 Task: Look for products in the category "Prenatal Vitamins" from Garden Of Life only.
Action: Mouse moved to (272, 125)
Screenshot: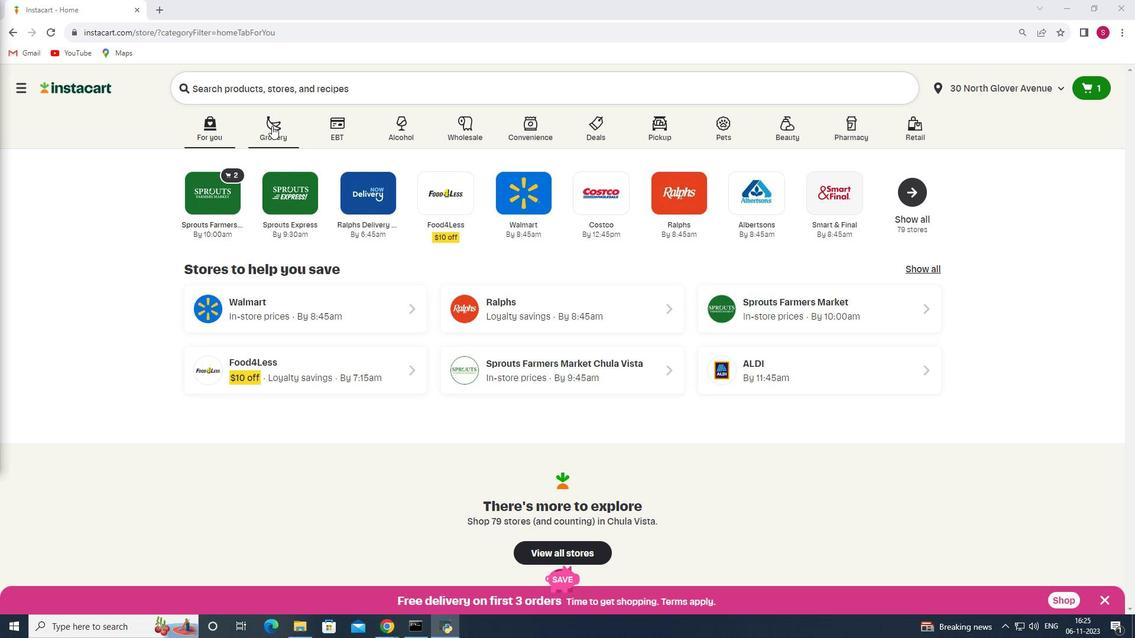 
Action: Mouse pressed left at (272, 125)
Screenshot: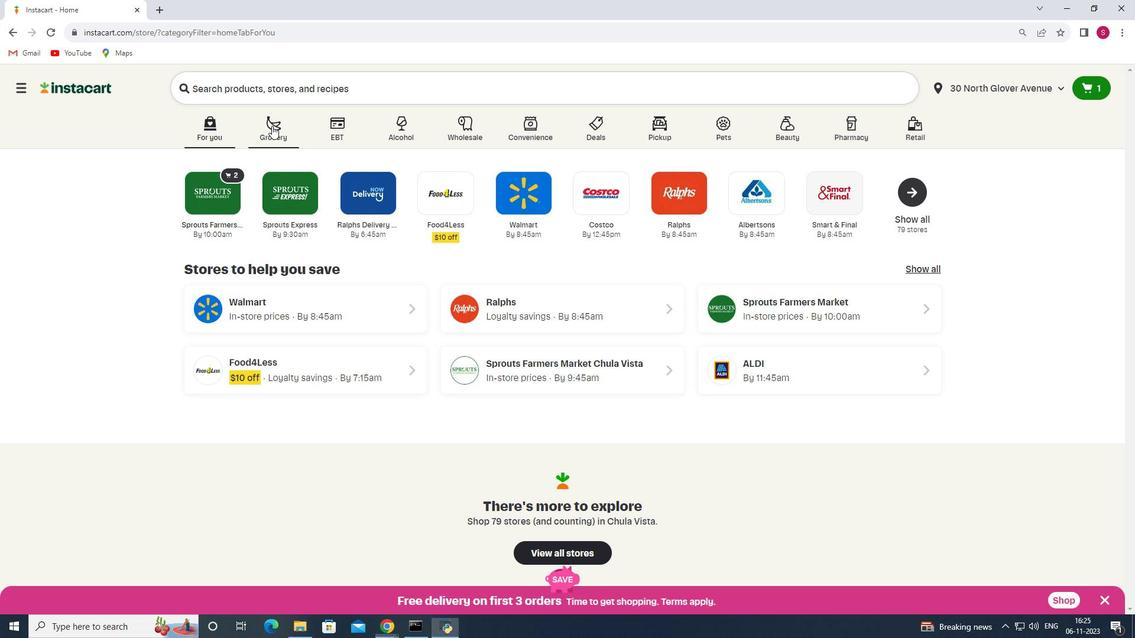 
Action: Mouse moved to (277, 338)
Screenshot: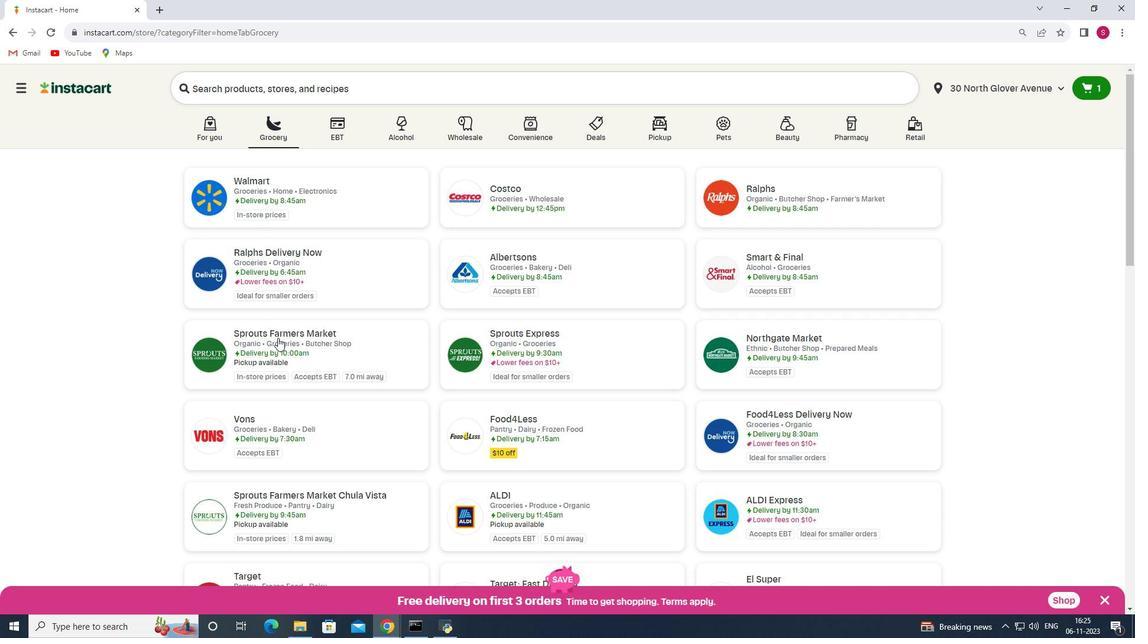 
Action: Mouse pressed left at (277, 338)
Screenshot: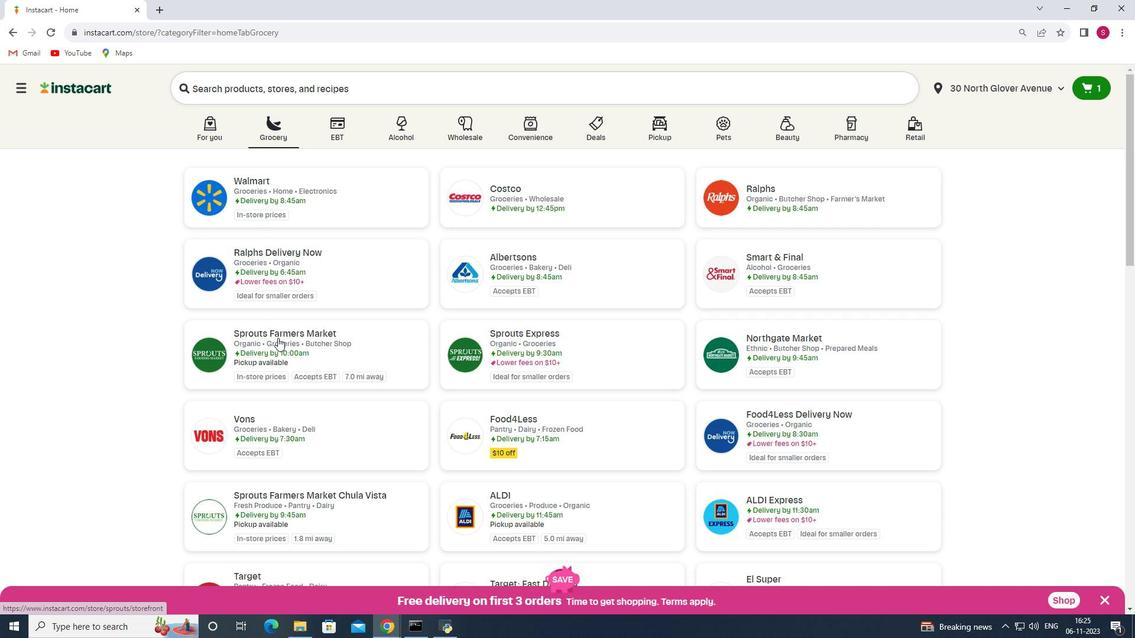 
Action: Mouse moved to (78, 337)
Screenshot: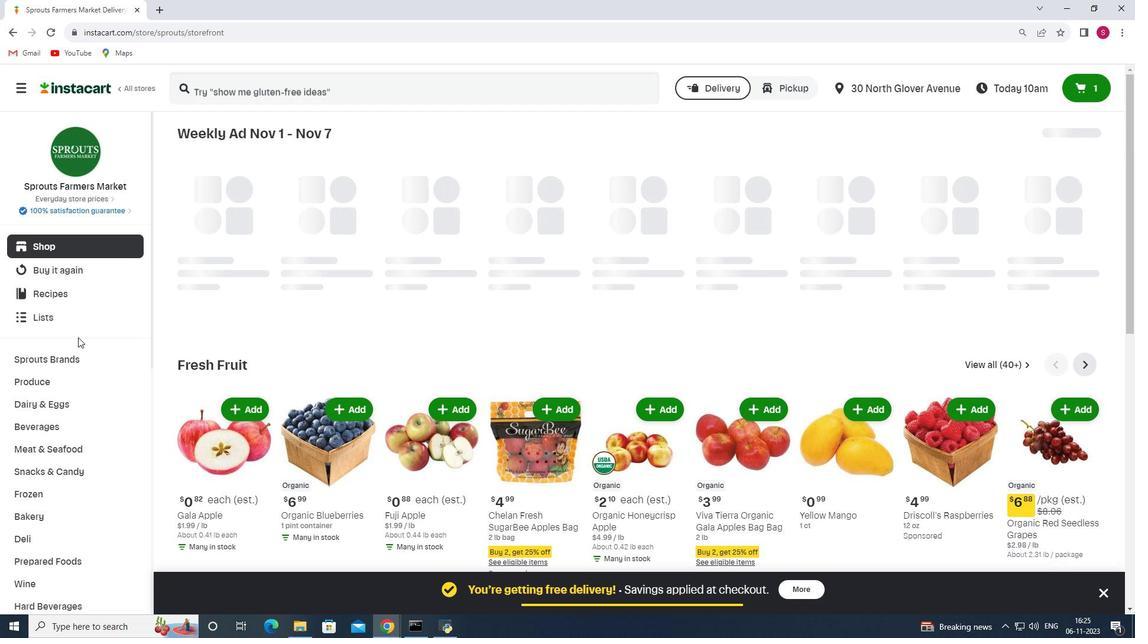 
Action: Mouse scrolled (78, 337) with delta (0, 0)
Screenshot: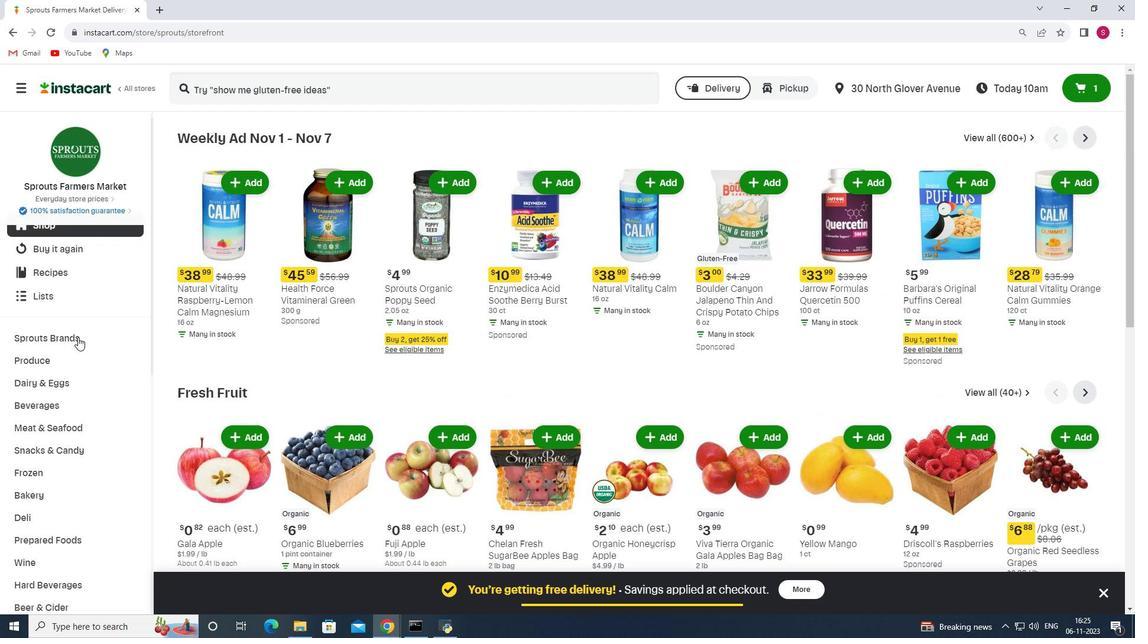 
Action: Mouse scrolled (78, 337) with delta (0, 0)
Screenshot: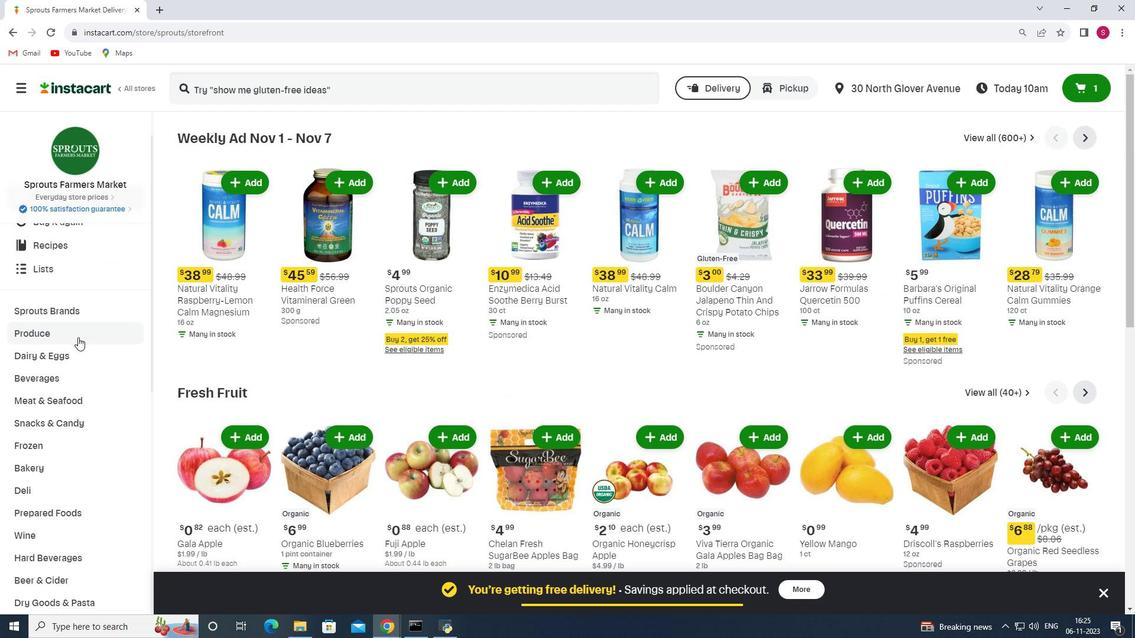 
Action: Mouse scrolled (78, 337) with delta (0, 0)
Screenshot: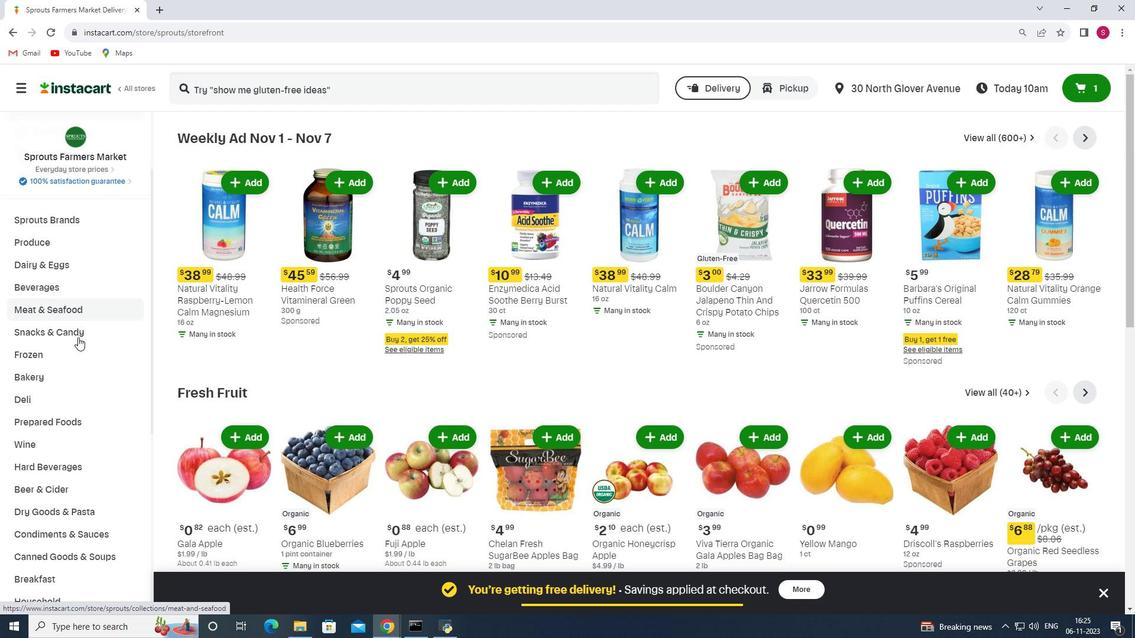 
Action: Mouse scrolled (78, 337) with delta (0, 0)
Screenshot: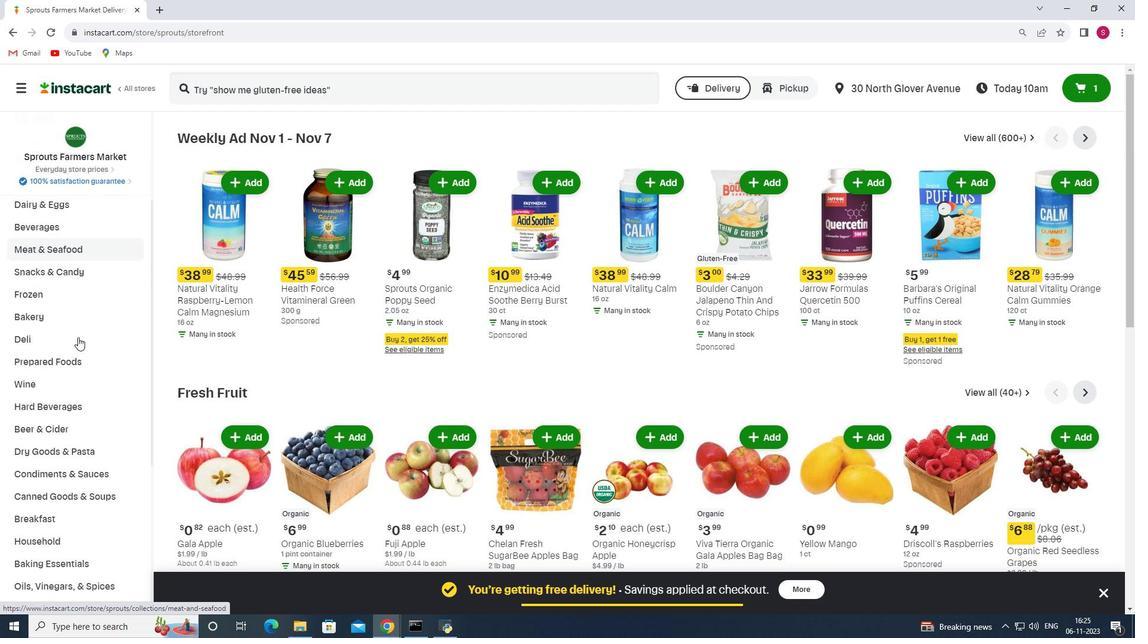 
Action: Mouse scrolled (78, 337) with delta (0, 0)
Screenshot: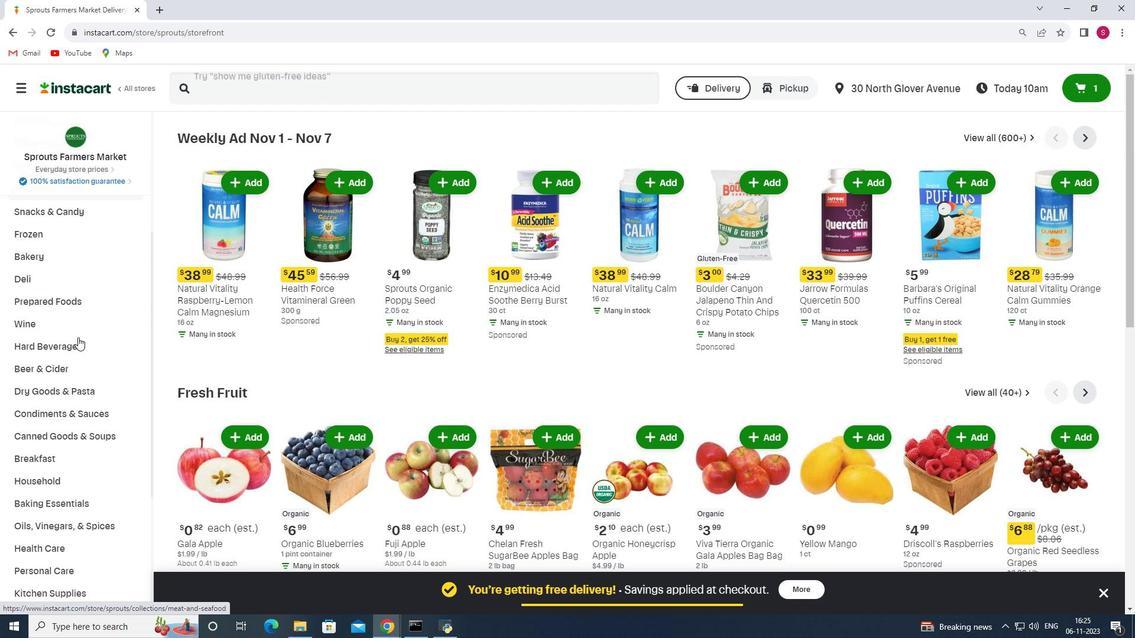 
Action: Mouse scrolled (78, 337) with delta (0, 0)
Screenshot: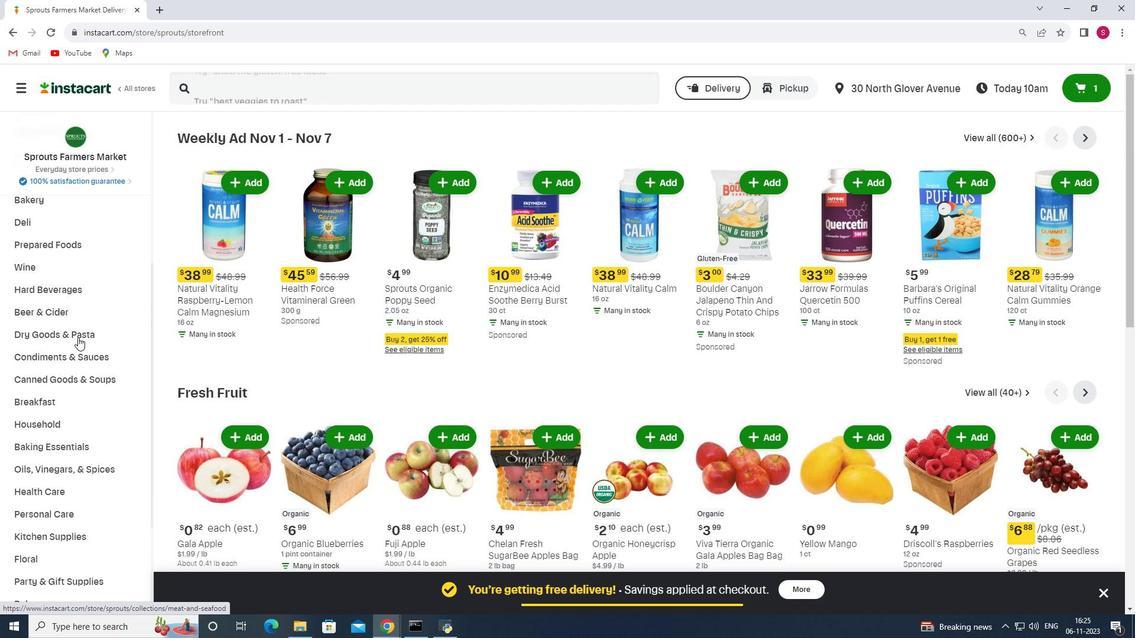 
Action: Mouse scrolled (78, 337) with delta (0, 0)
Screenshot: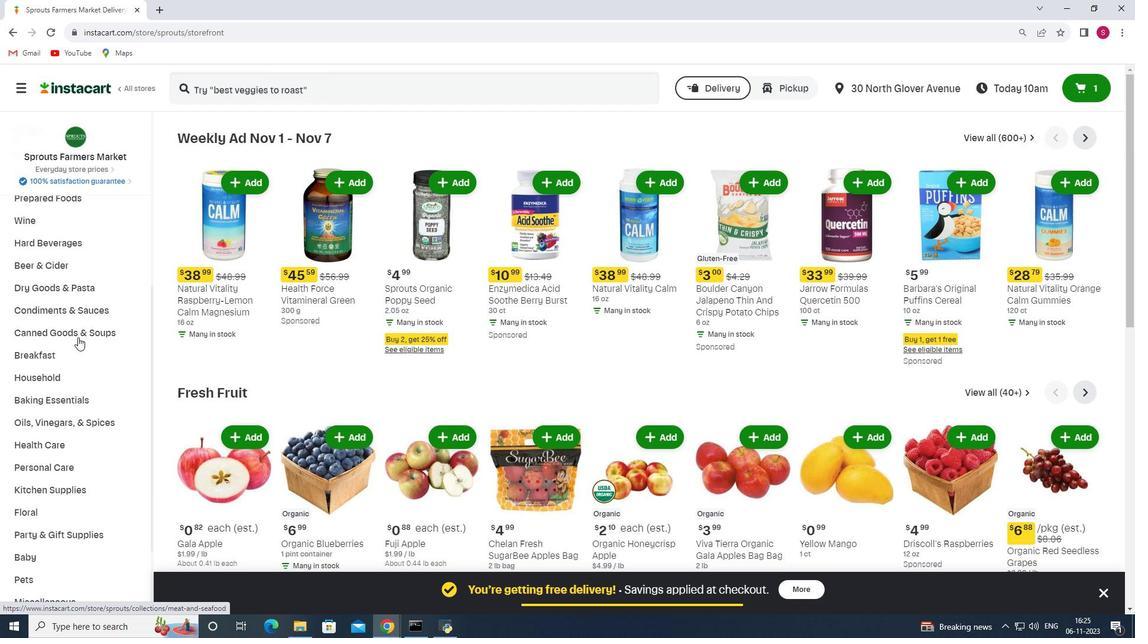 
Action: Mouse moved to (59, 389)
Screenshot: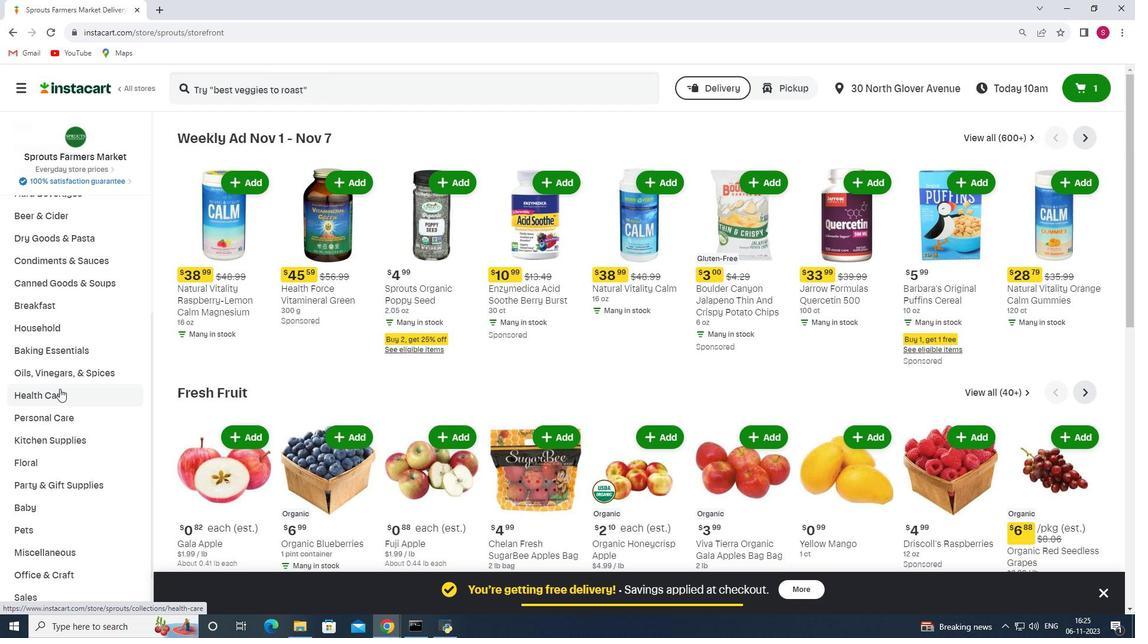 
Action: Mouse pressed left at (59, 389)
Screenshot: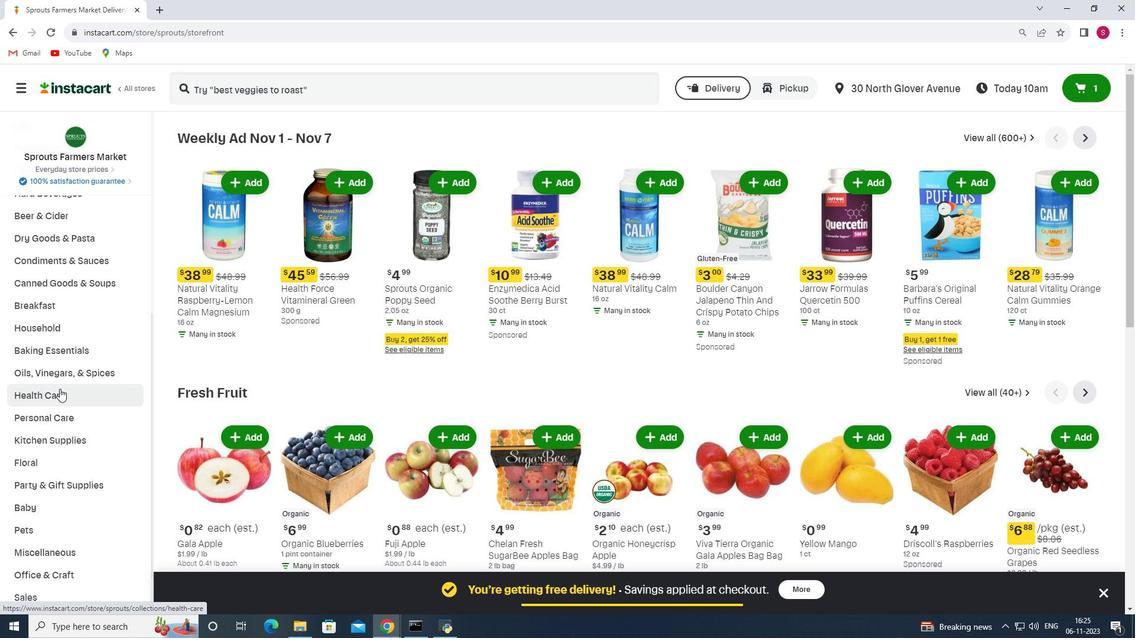 
Action: Mouse moved to (430, 166)
Screenshot: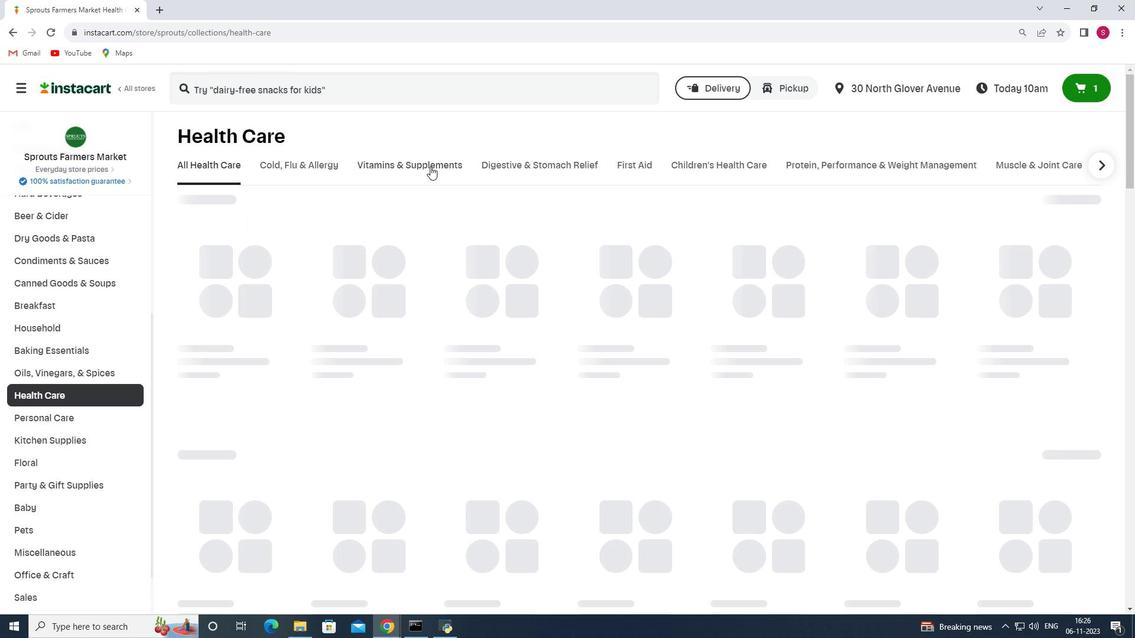 
Action: Mouse pressed left at (430, 166)
Screenshot: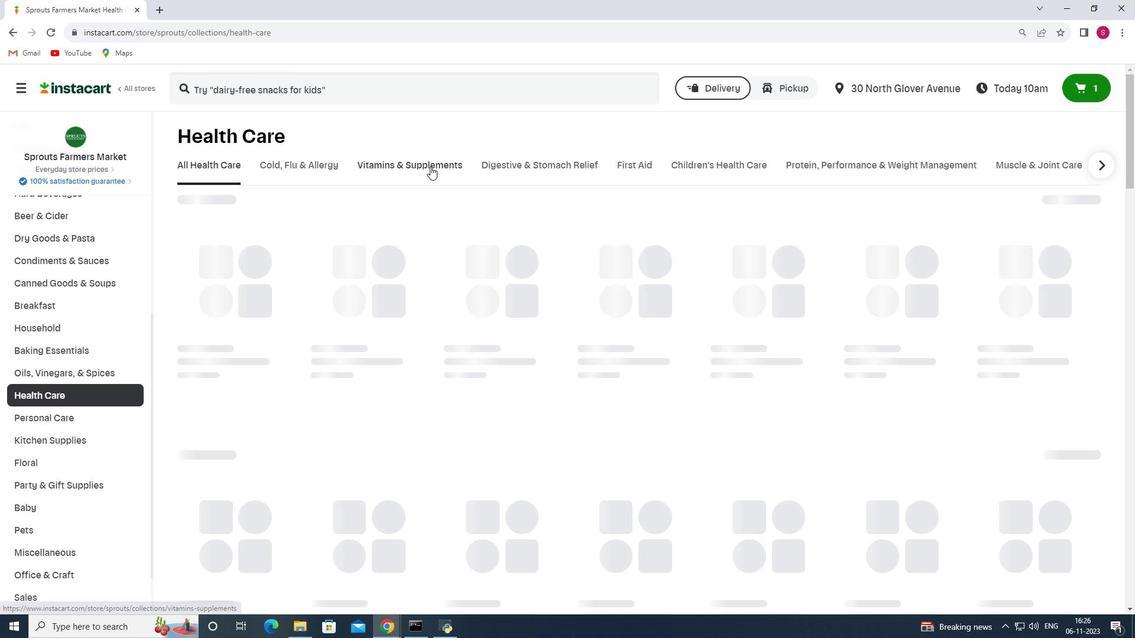 
Action: Mouse moved to (1100, 216)
Screenshot: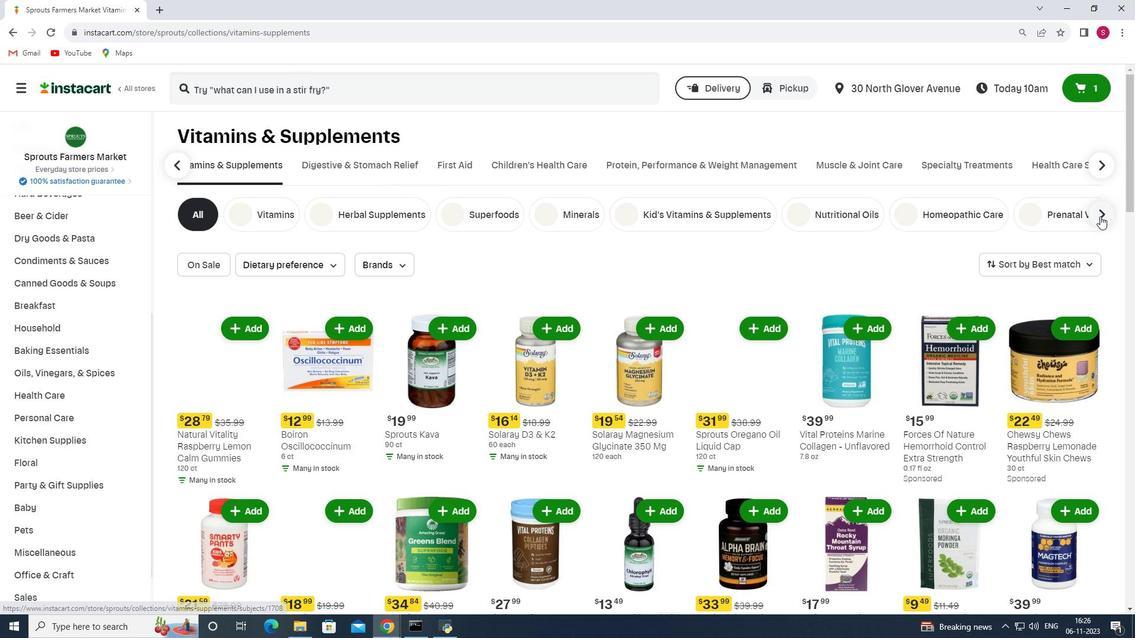 
Action: Mouse pressed left at (1100, 216)
Screenshot: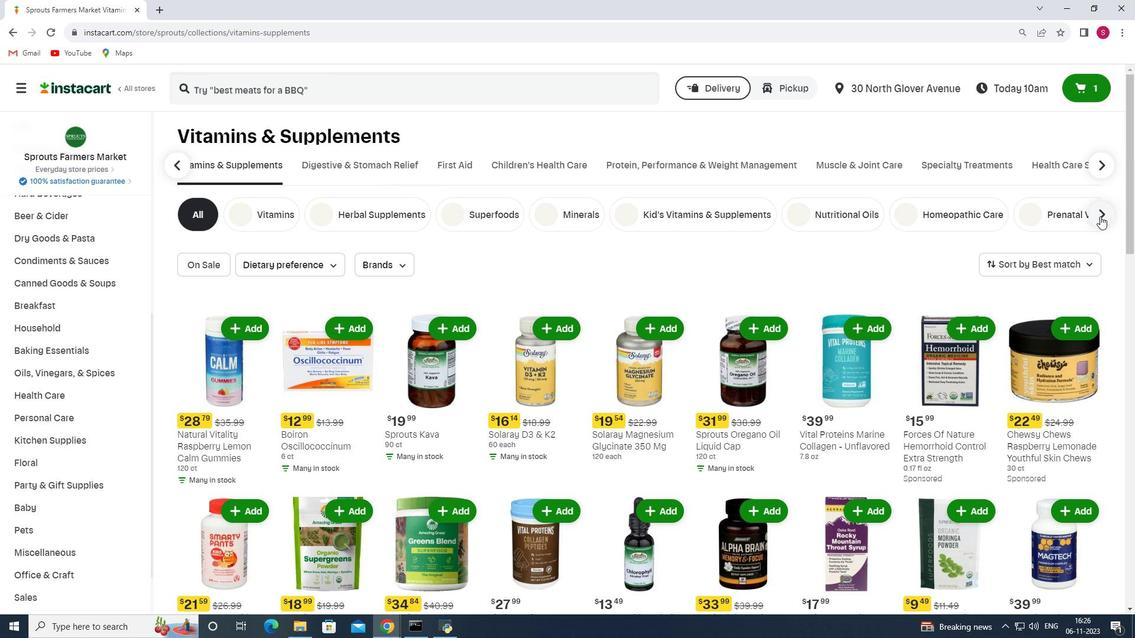 
Action: Mouse moved to (414, 214)
Screenshot: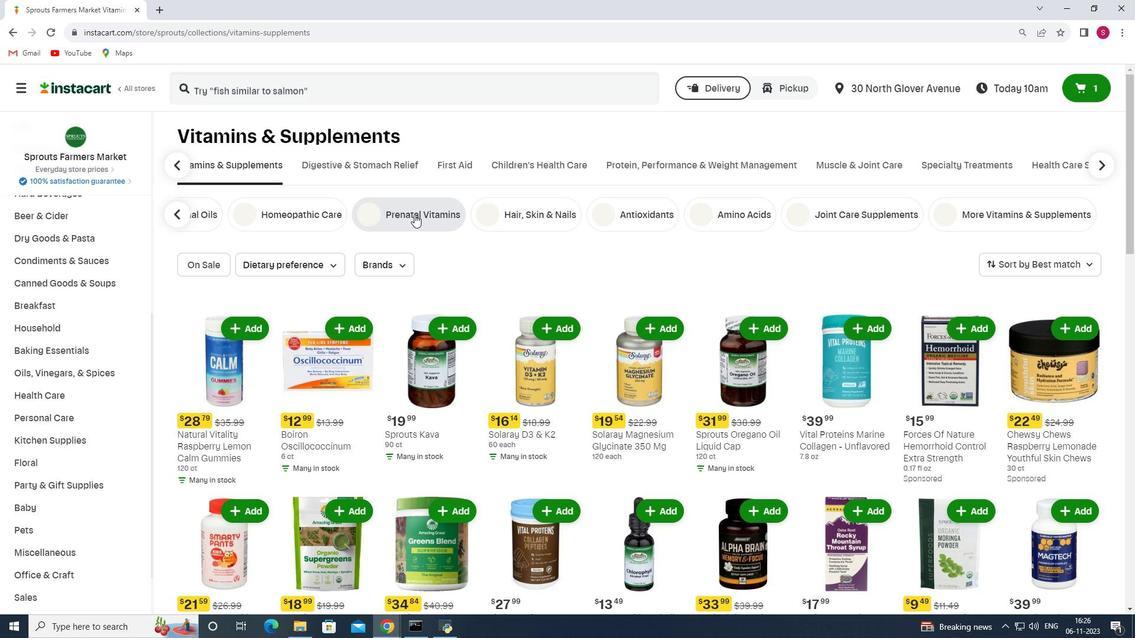 
Action: Mouse pressed left at (414, 214)
Screenshot: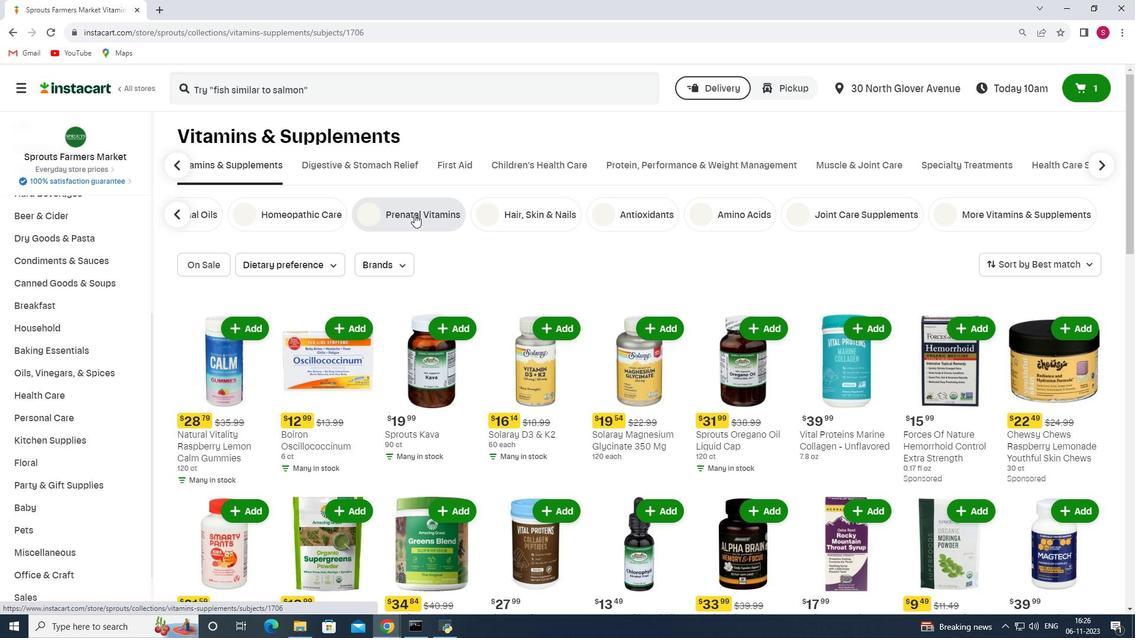 
Action: Mouse moved to (282, 269)
Screenshot: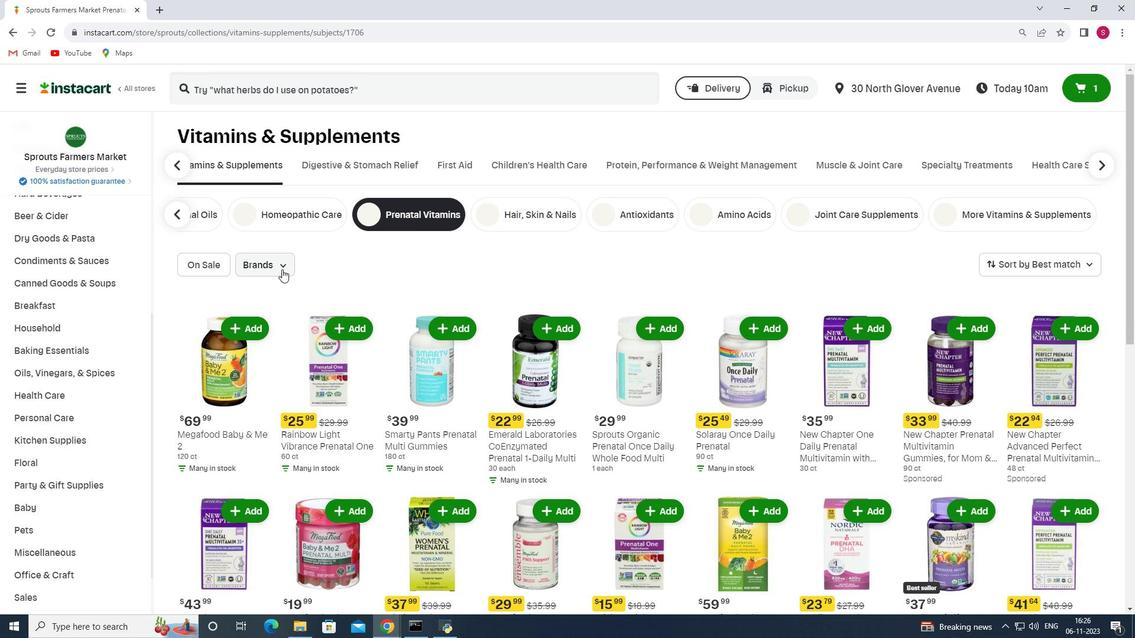 
Action: Mouse pressed left at (282, 269)
Screenshot: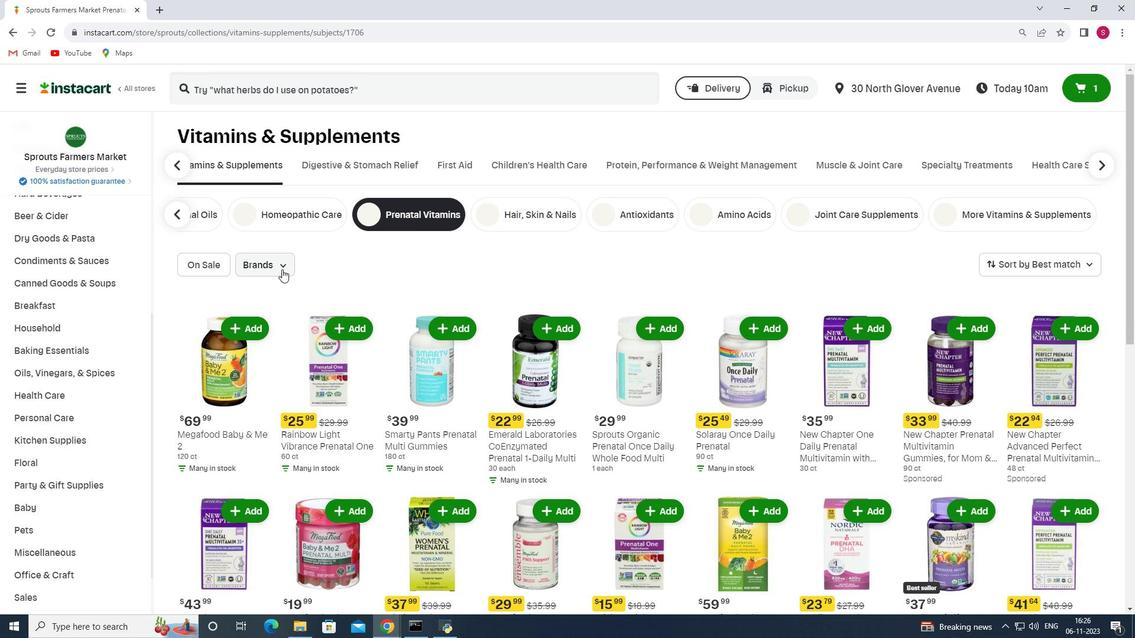 
Action: Mouse moved to (256, 415)
Screenshot: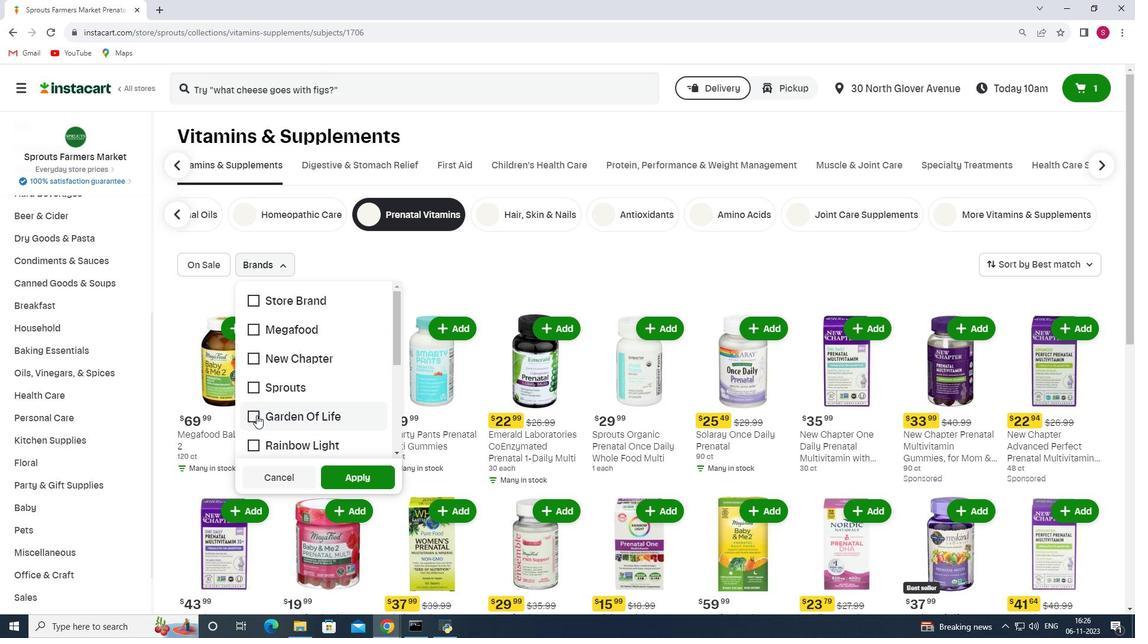 
Action: Mouse pressed left at (256, 415)
Screenshot: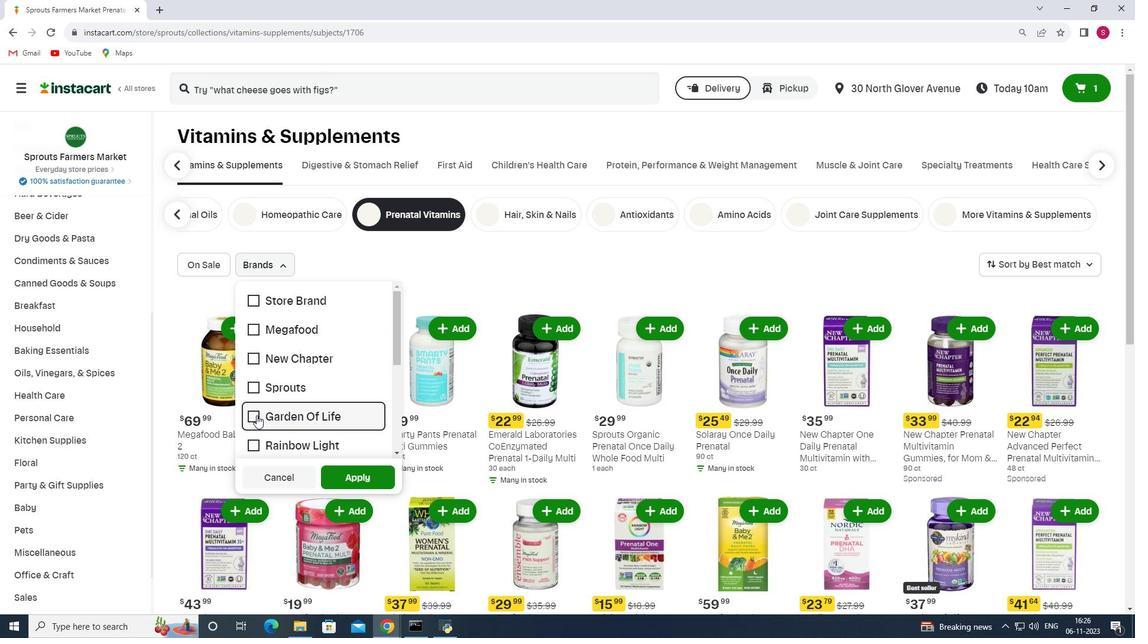 
Action: Mouse moved to (352, 477)
Screenshot: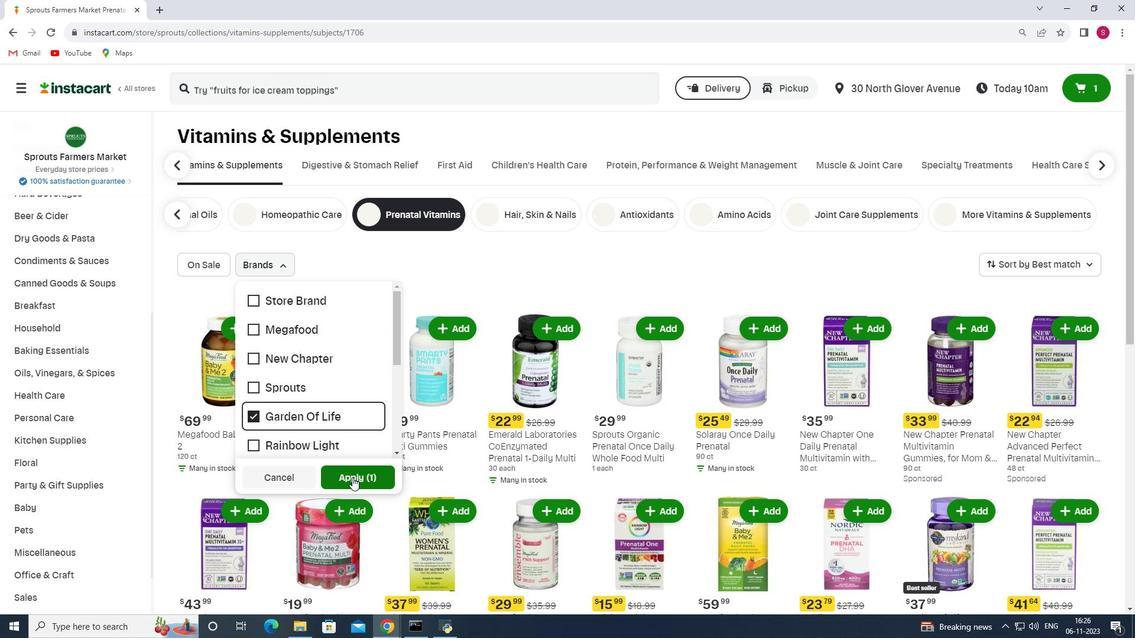 
Action: Mouse pressed left at (352, 477)
Screenshot: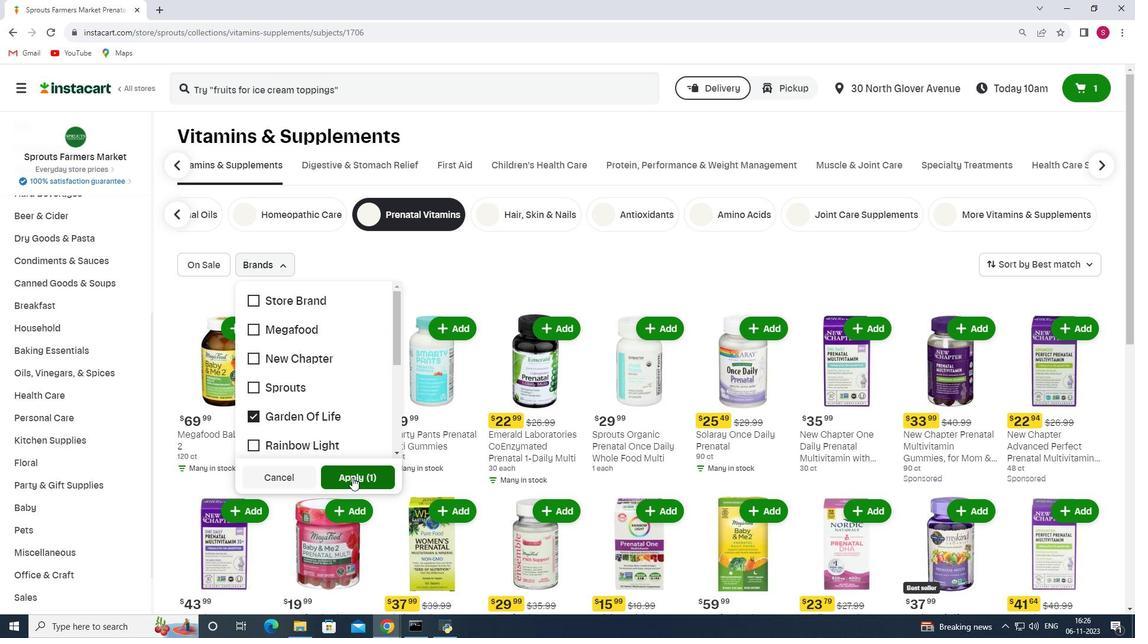 
